 Task: Add a dentist appointment for a check-up on the 19th at 4:00 PM.
Action: Mouse moved to (7, 28)
Screenshot: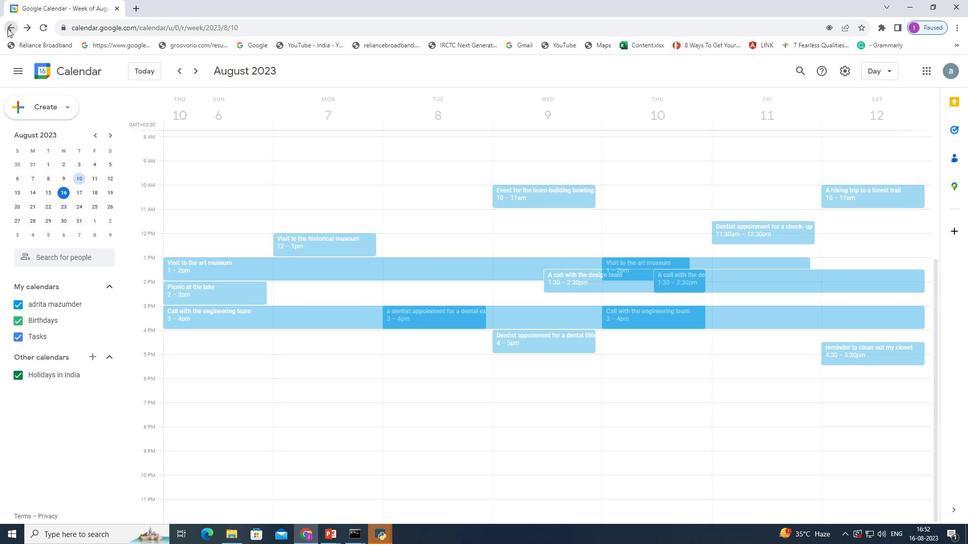 
Action: Mouse pressed left at (7, 28)
Screenshot: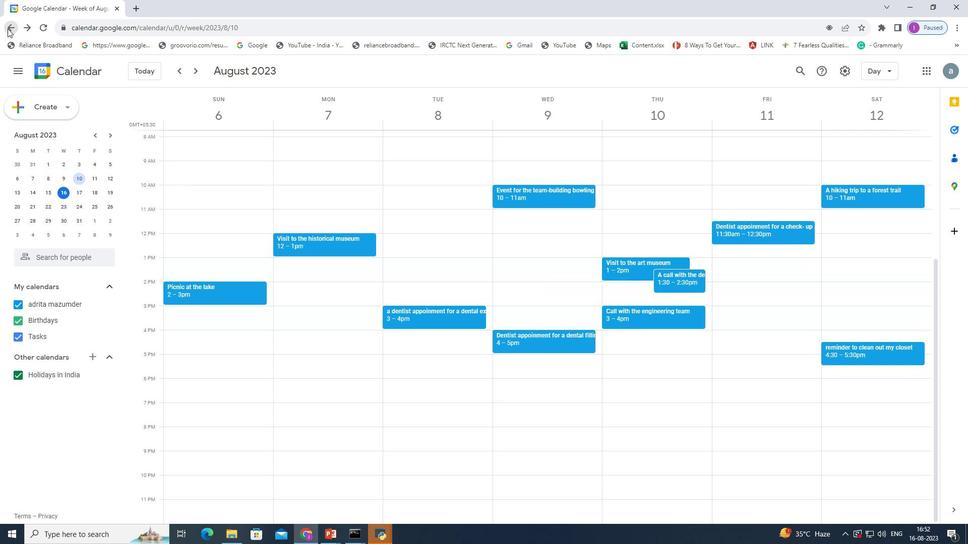 
Action: Mouse pressed left at (7, 28)
Screenshot: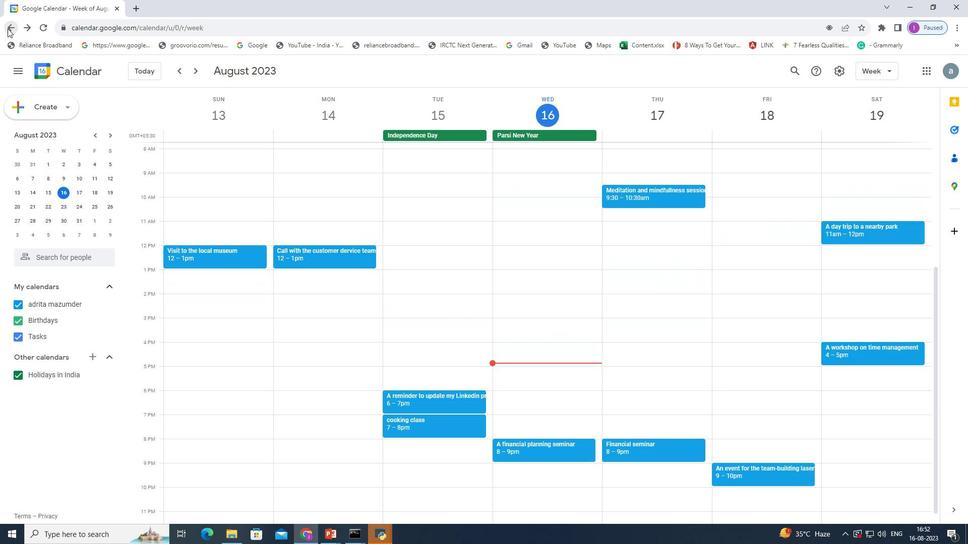 
Action: Mouse moved to (108, 189)
Screenshot: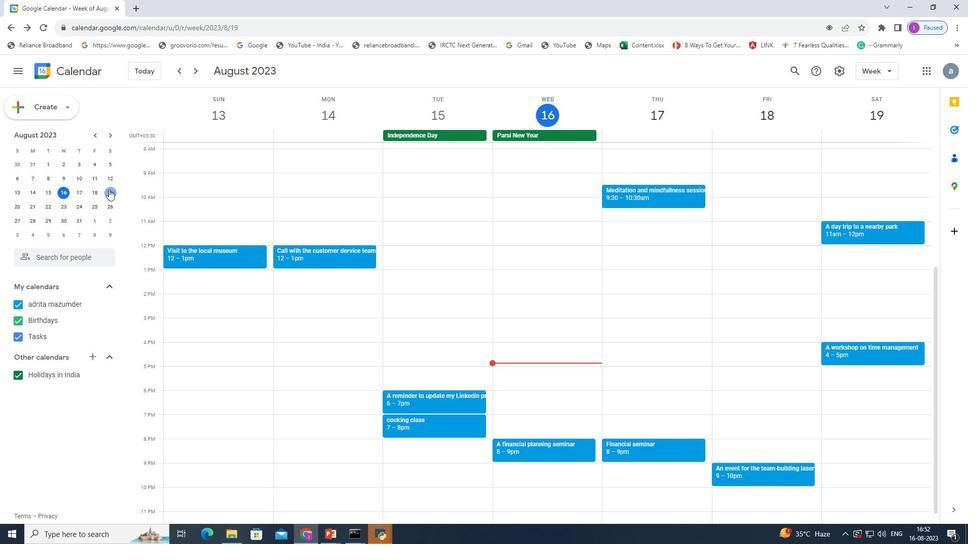
Action: Mouse pressed left at (108, 189)
Screenshot: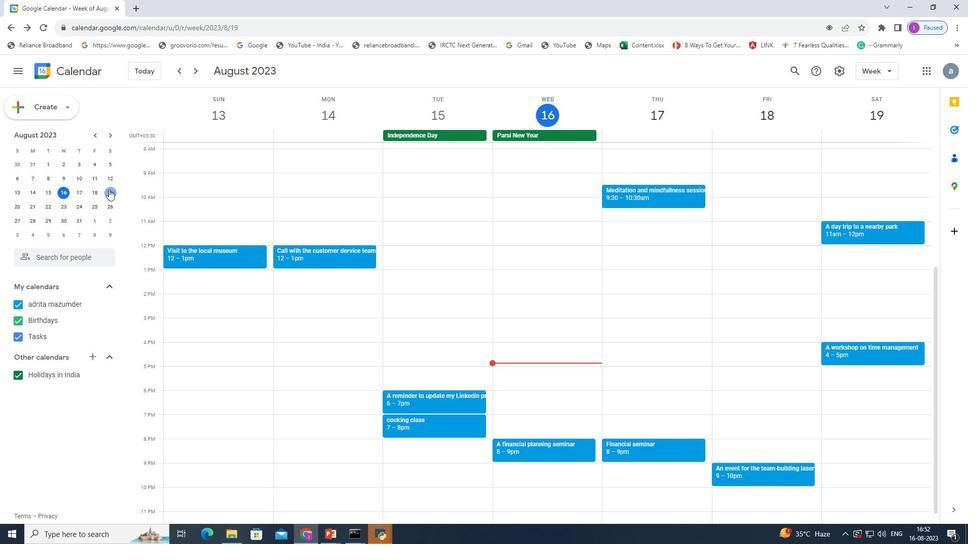 
Action: Mouse pressed left at (108, 189)
Screenshot: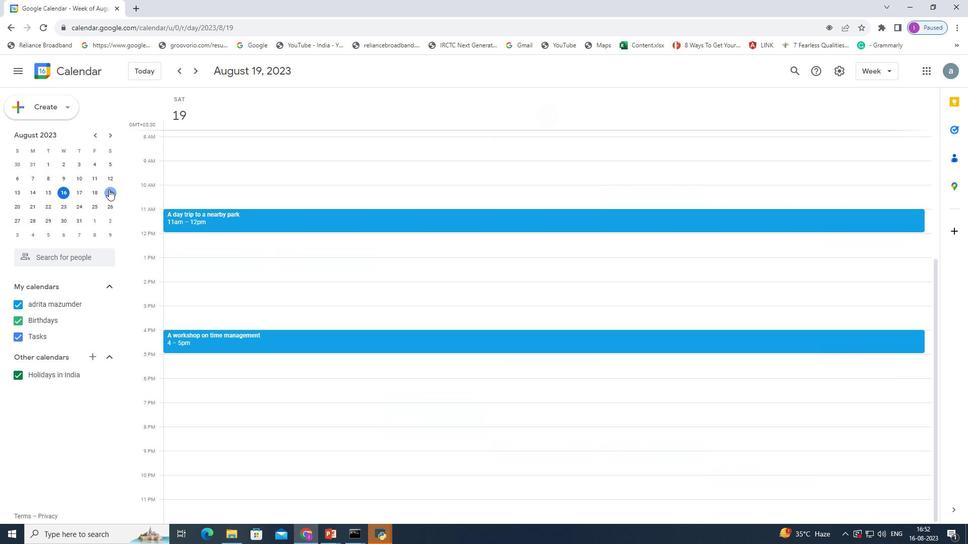 
Action: Mouse moved to (277, 332)
Screenshot: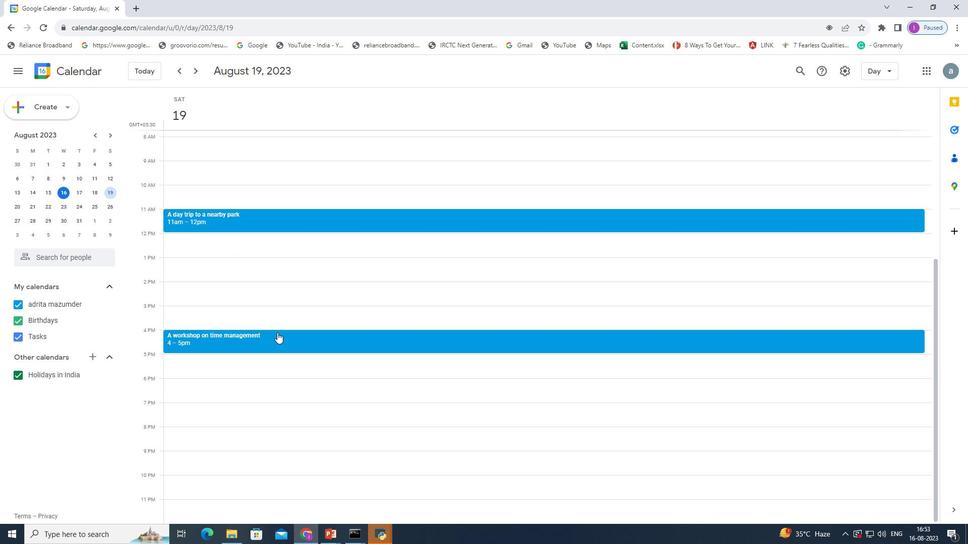 
Action: Mouse pressed left at (277, 332)
Screenshot: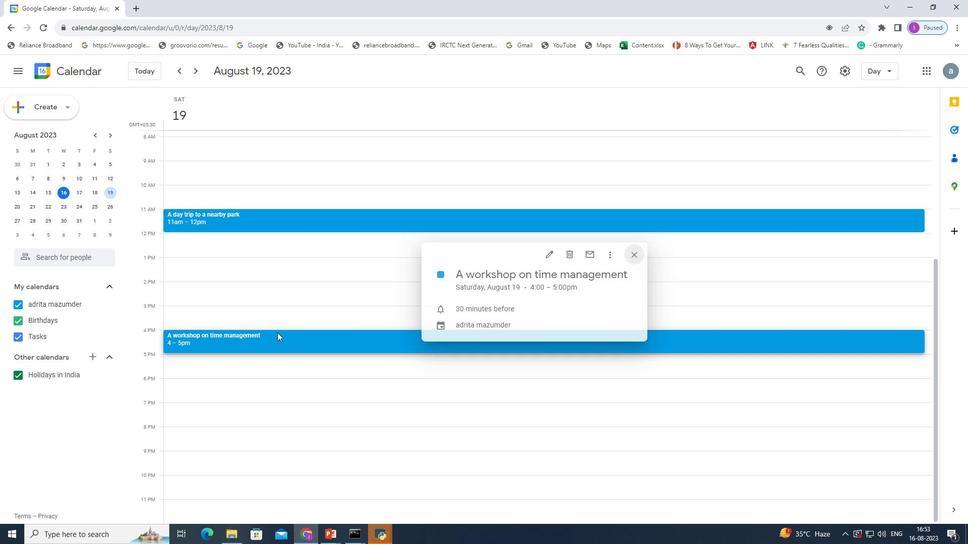
Action: Mouse moved to (254, 335)
Screenshot: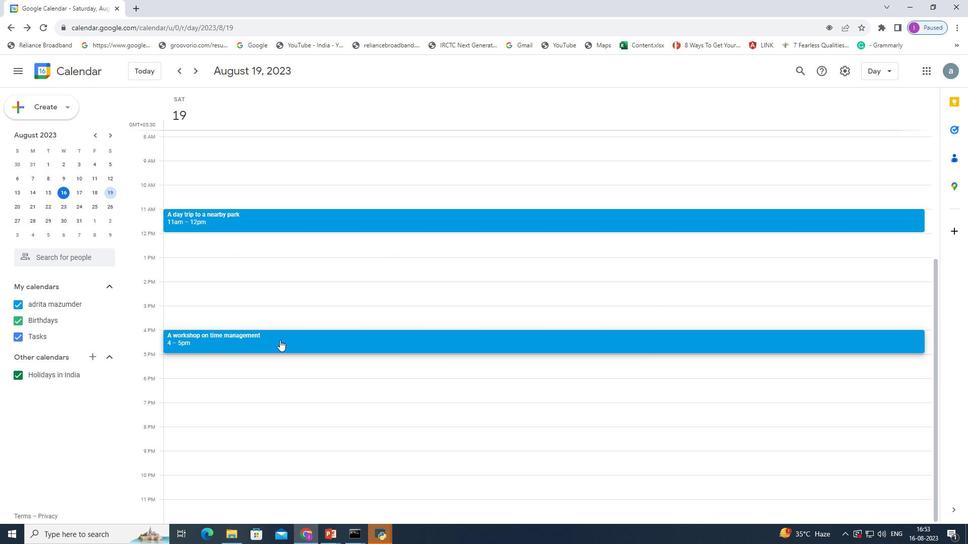
Action: Mouse pressed left at (254, 335)
Screenshot: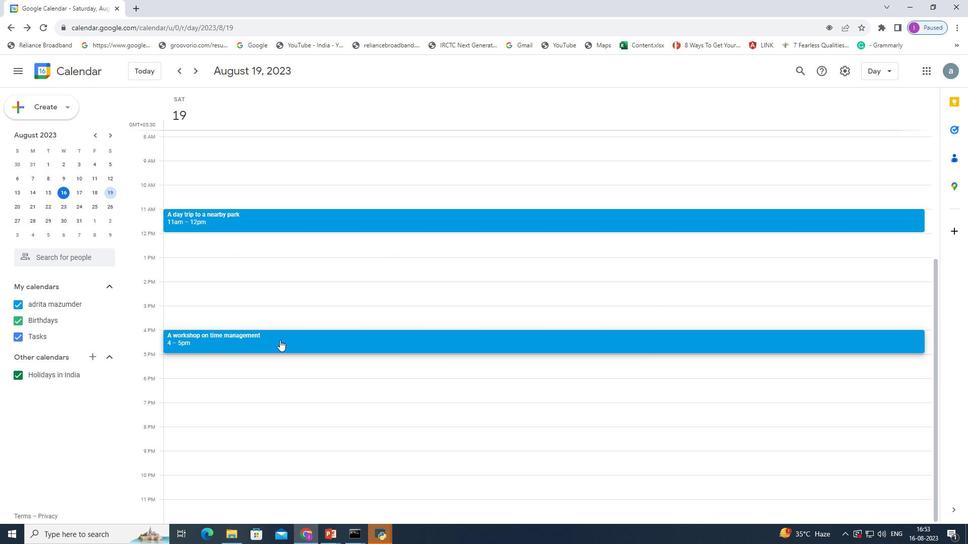 
Action: Mouse moved to (279, 340)
Screenshot: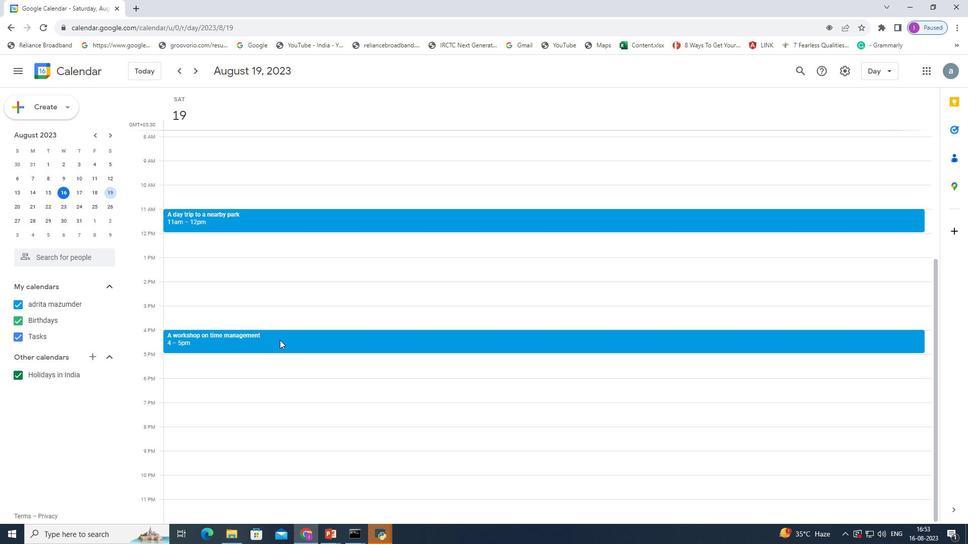 
Action: Mouse pressed left at (279, 340)
Screenshot: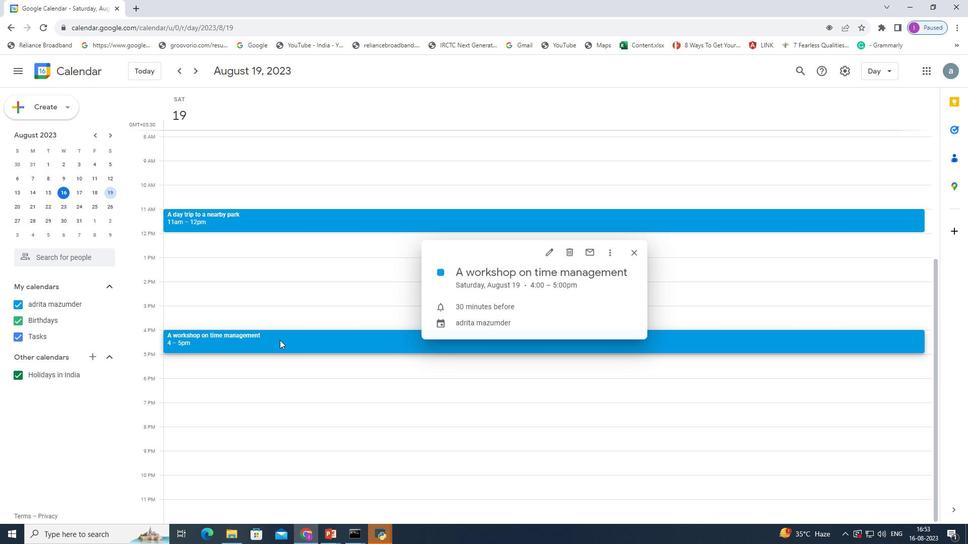 
Action: Mouse pressed left at (279, 340)
Screenshot: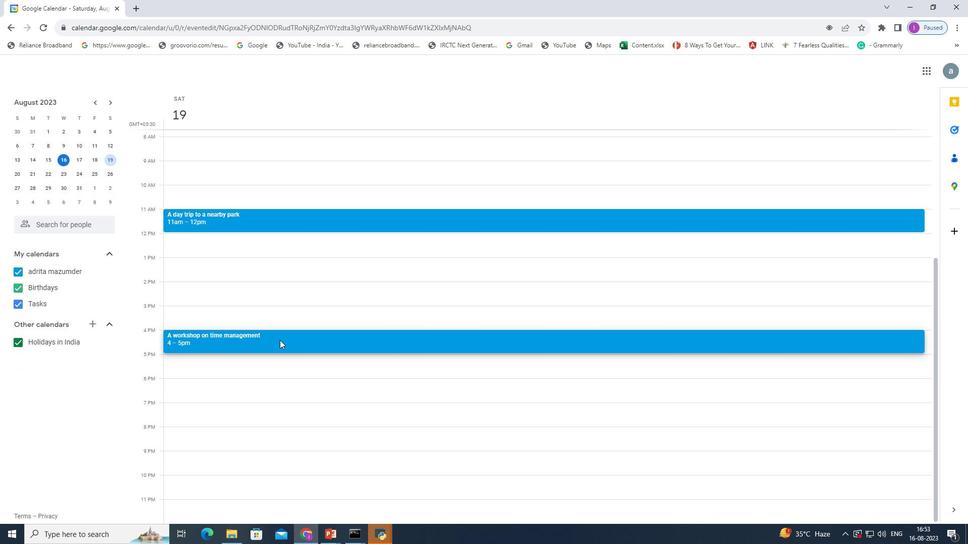 
Action: Mouse moved to (13, 26)
Screenshot: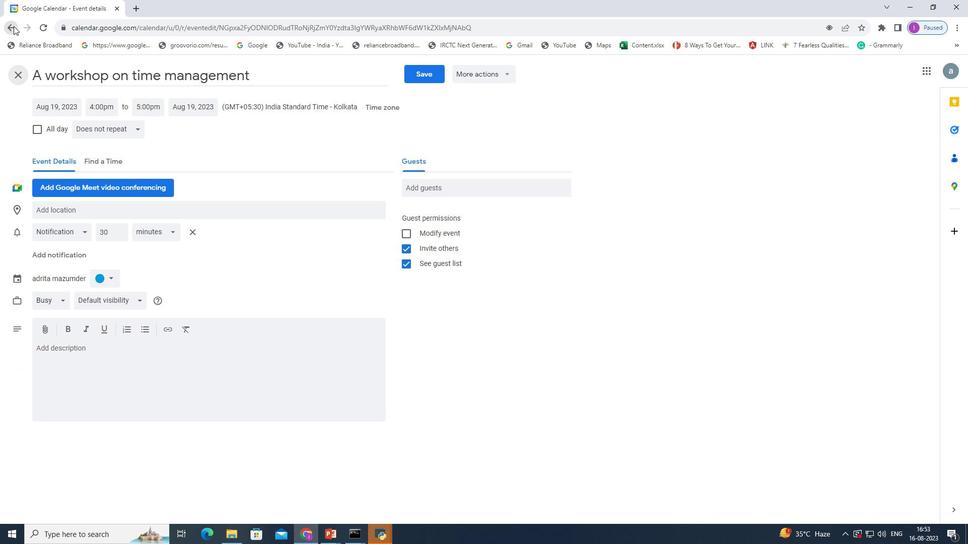 
Action: Mouse pressed left at (13, 26)
Screenshot: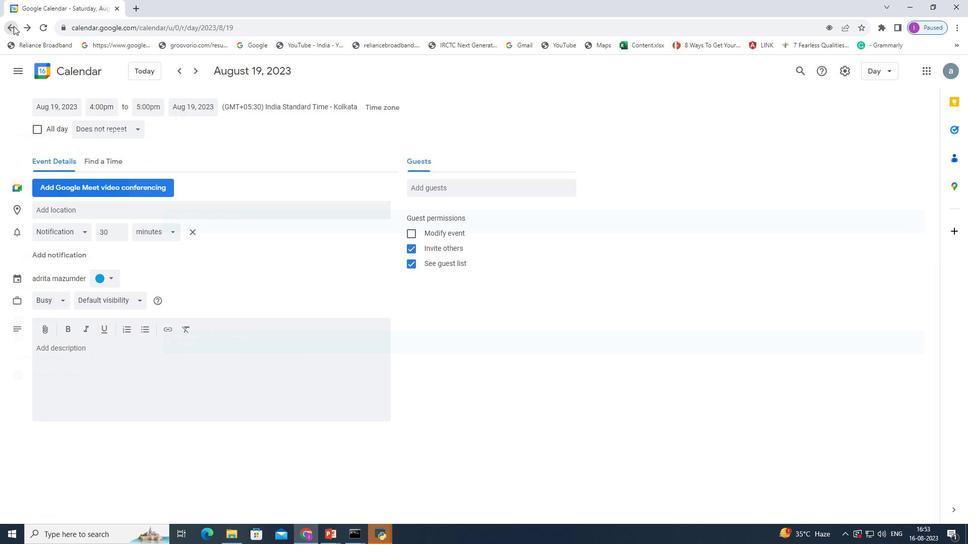 
Action: Mouse moved to (156, 334)
Screenshot: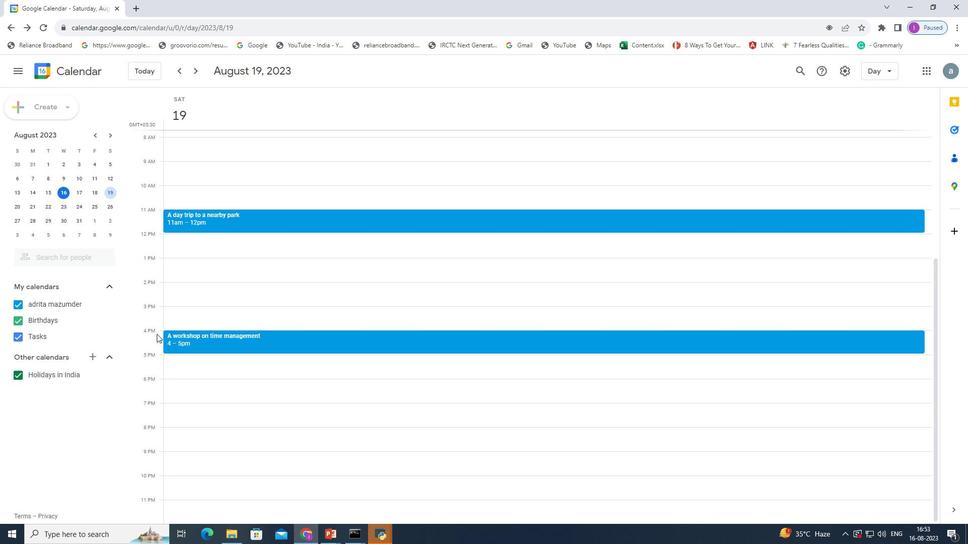 
Action: Mouse pressed left at (156, 334)
Screenshot: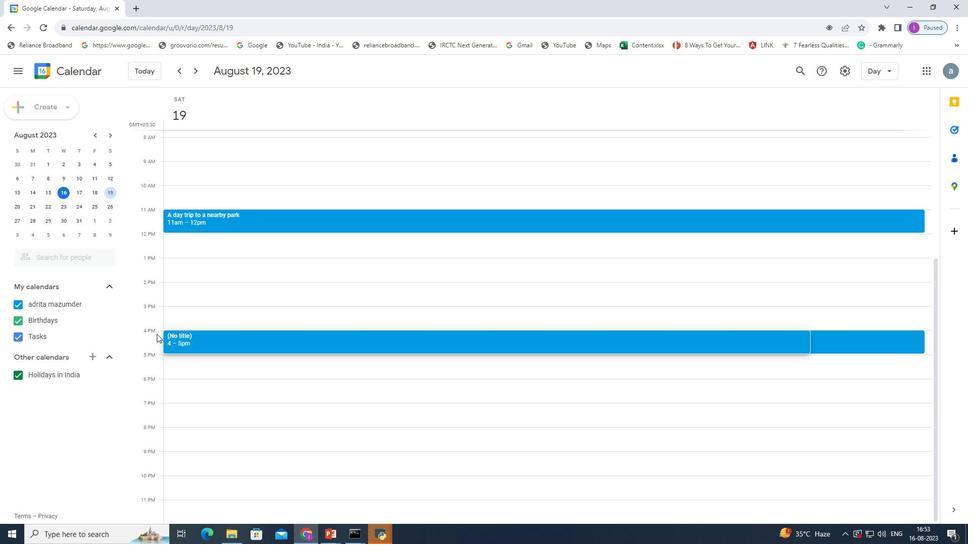 
Action: Mouse moved to (373, 185)
Screenshot: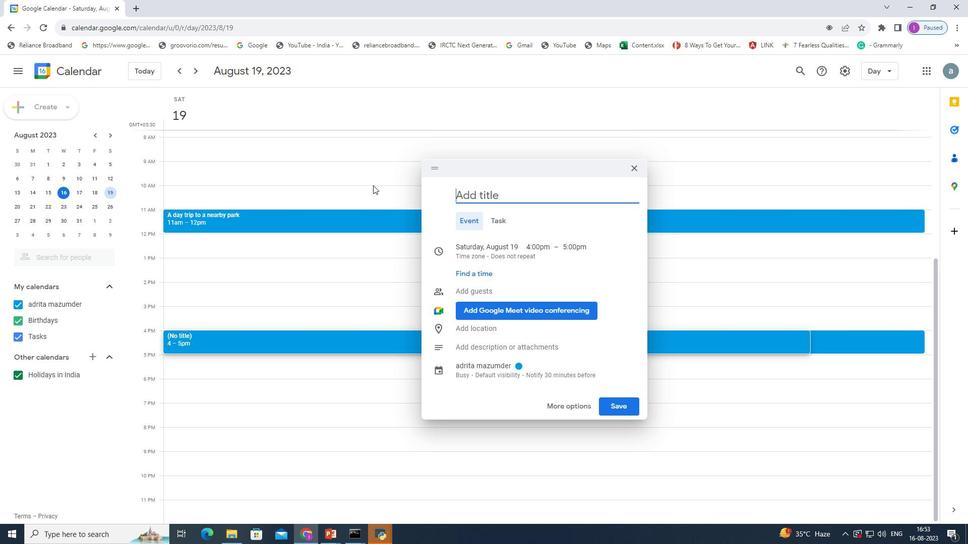 
Action: Key pressed <Key.shift>A<Key.space>dentist<Key.space>appointment<Key.space>for<Key.space>a<Key.space>check-up
Screenshot: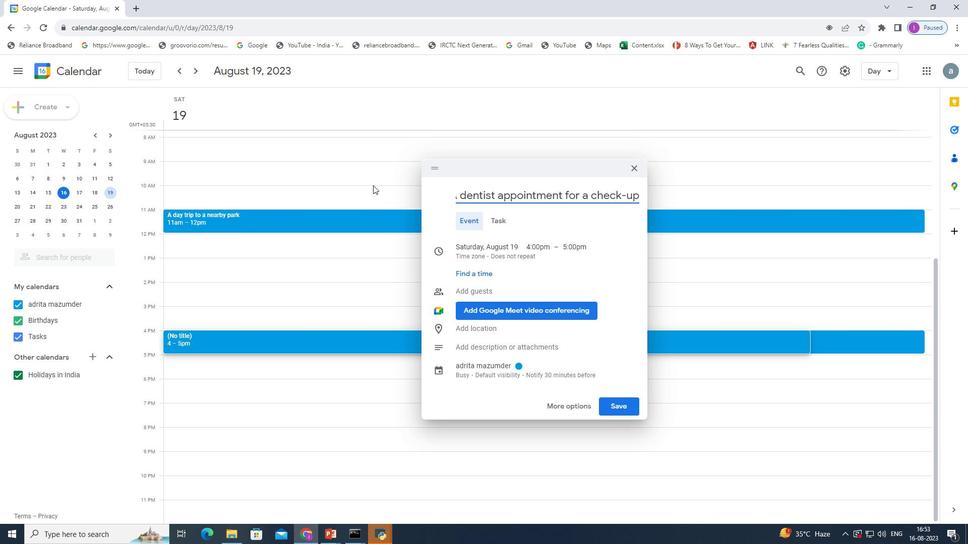 
Action: Mouse moved to (627, 408)
Screenshot: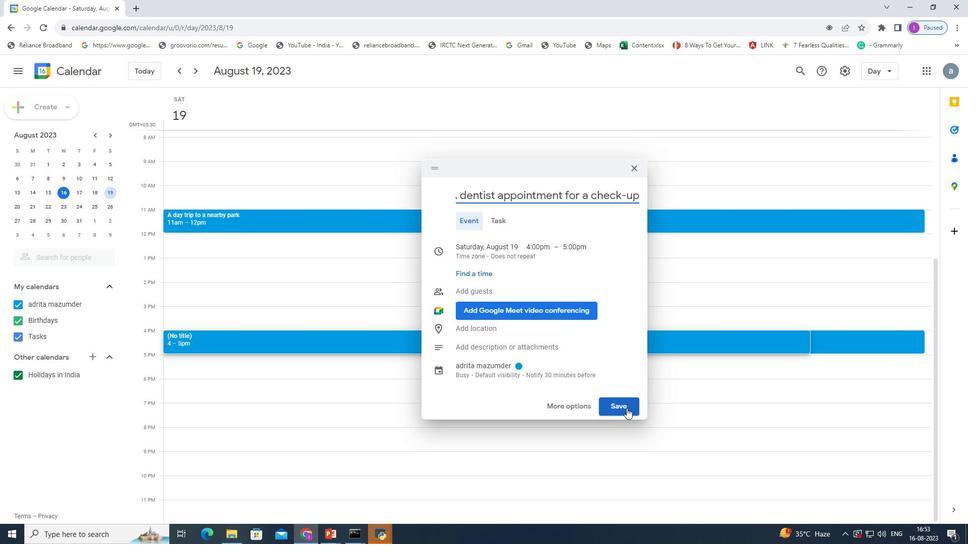 
Action: Mouse pressed left at (627, 408)
Screenshot: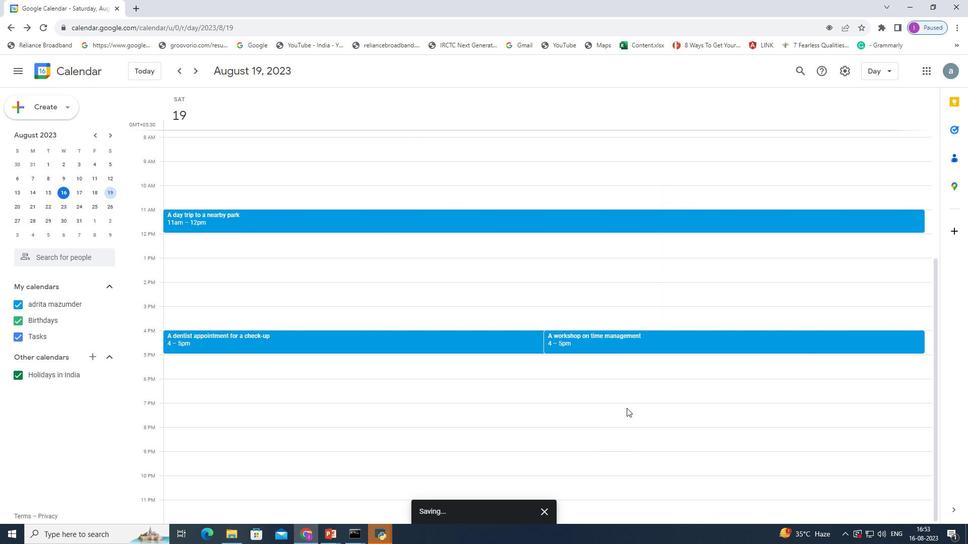 
Action: Mouse moved to (611, 393)
Screenshot: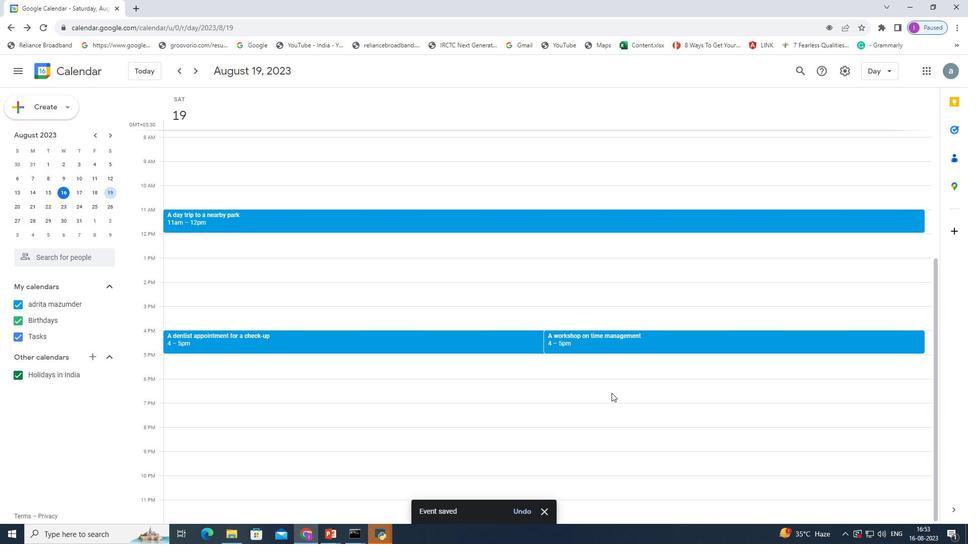 
